Task: In Heading Arial with underline. Font size of heading  '18'Font style of data Calibri. Font size of data  9Alignment of headline & data Align center. Fill color in heading,  RedFont color of data Black Apply border in Data No BorderIn the sheet   Turbo Sales book
Action: Mouse moved to (37, 109)
Screenshot: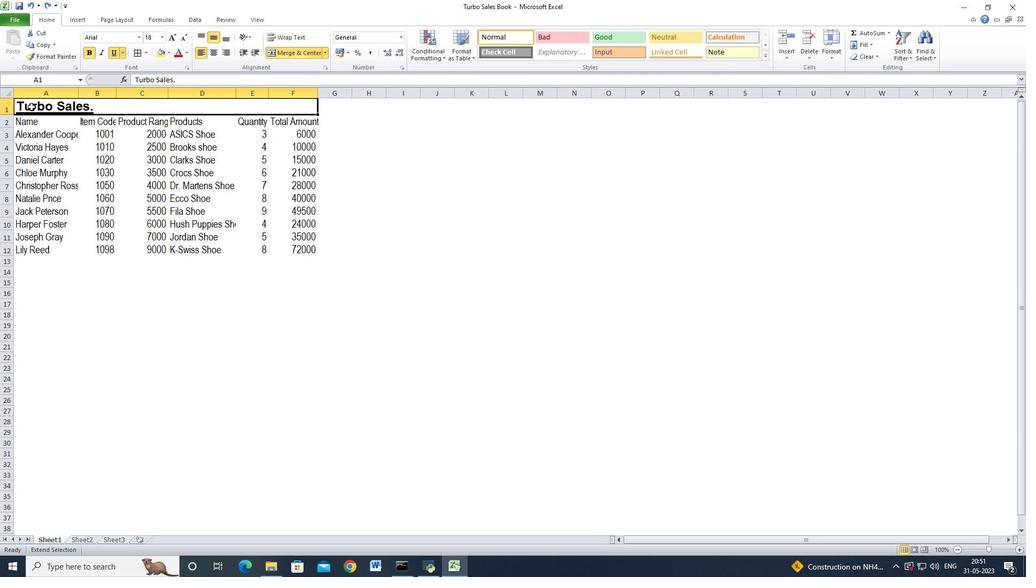 
Action: Mouse pressed left at (37, 109)
Screenshot: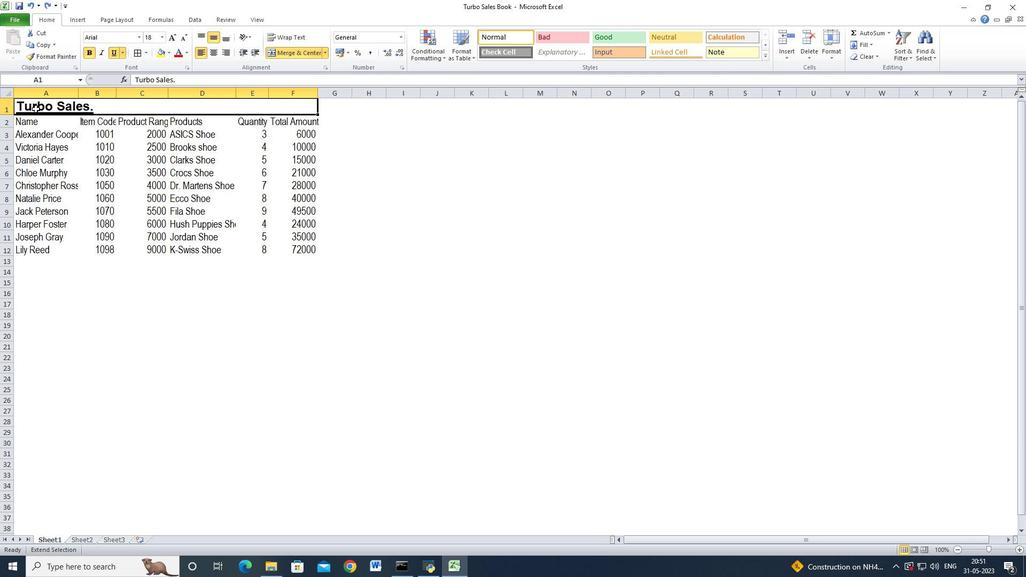 
Action: Mouse moved to (139, 39)
Screenshot: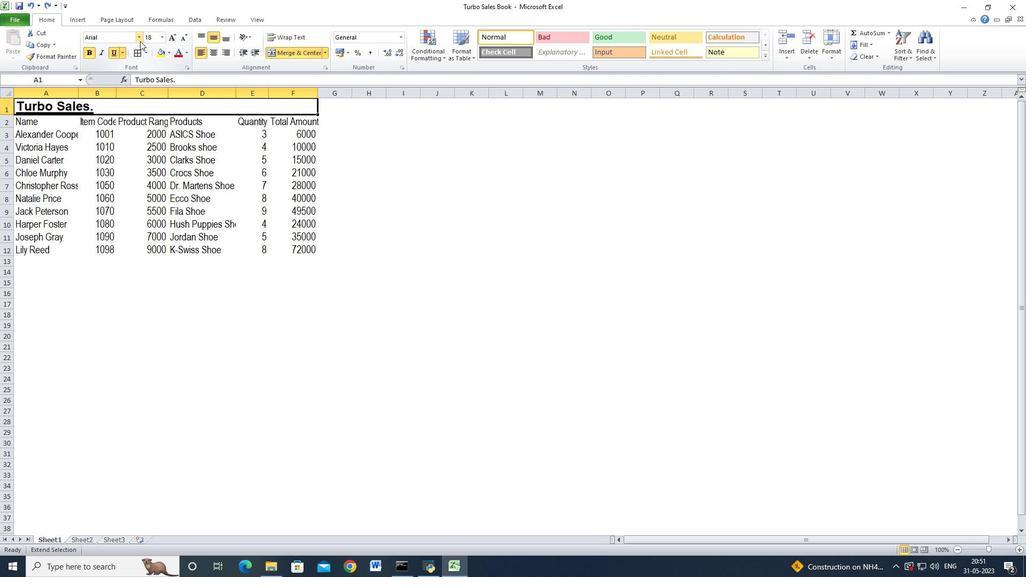 
Action: Mouse pressed left at (139, 39)
Screenshot: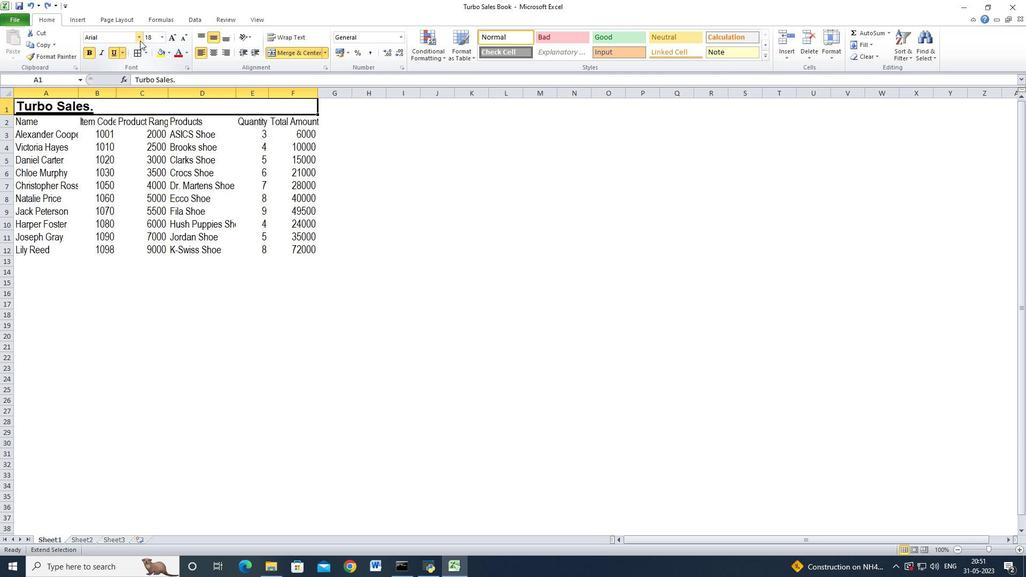 
Action: Mouse moved to (117, 124)
Screenshot: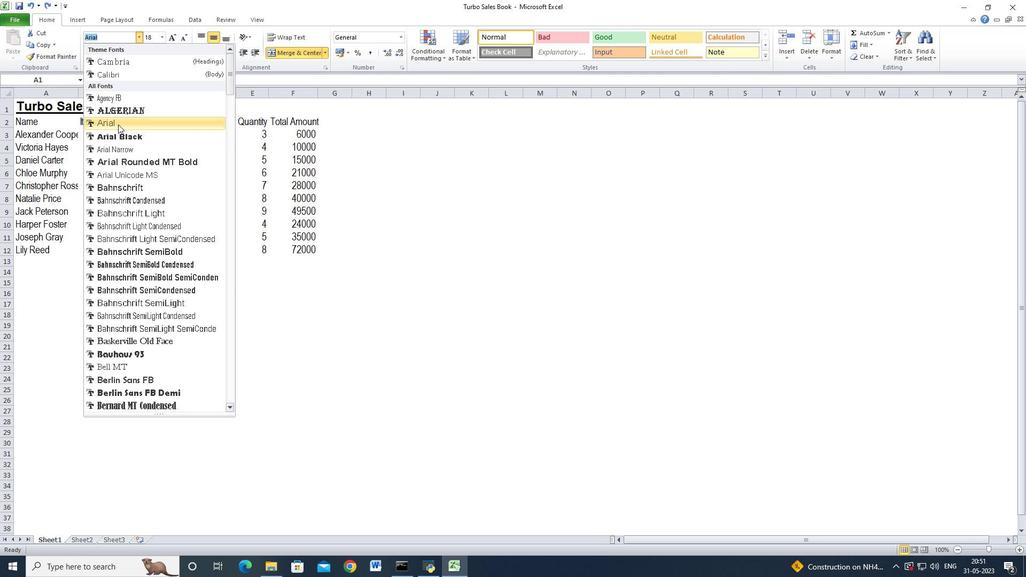 
Action: Mouse pressed left at (117, 124)
Screenshot: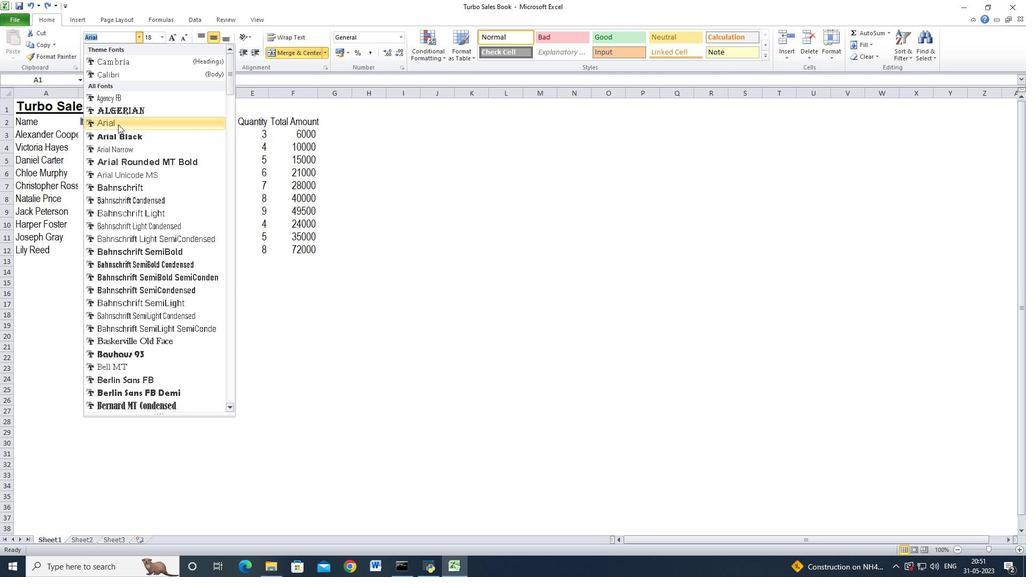
Action: Mouse moved to (161, 37)
Screenshot: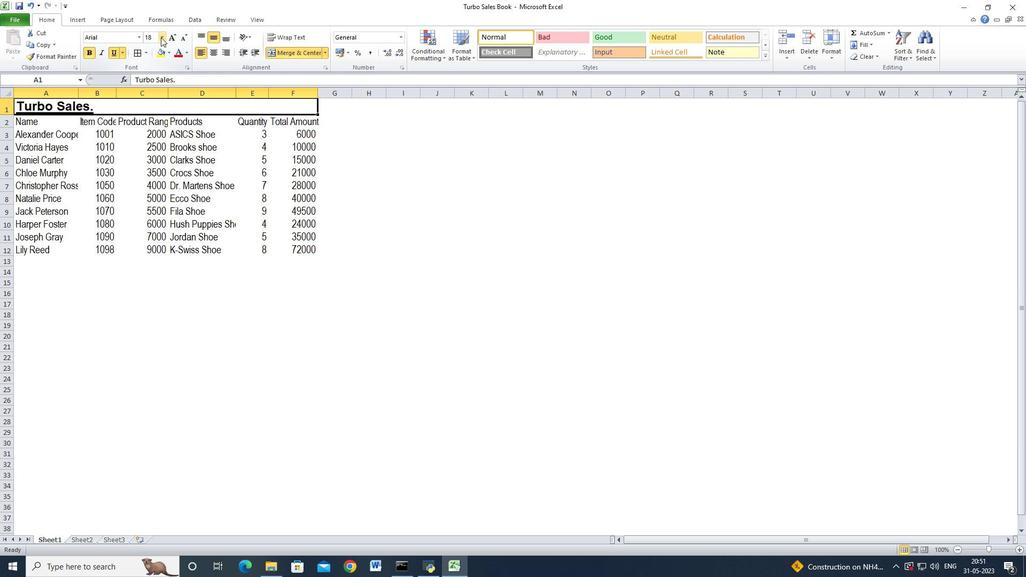 
Action: Mouse pressed left at (161, 37)
Screenshot: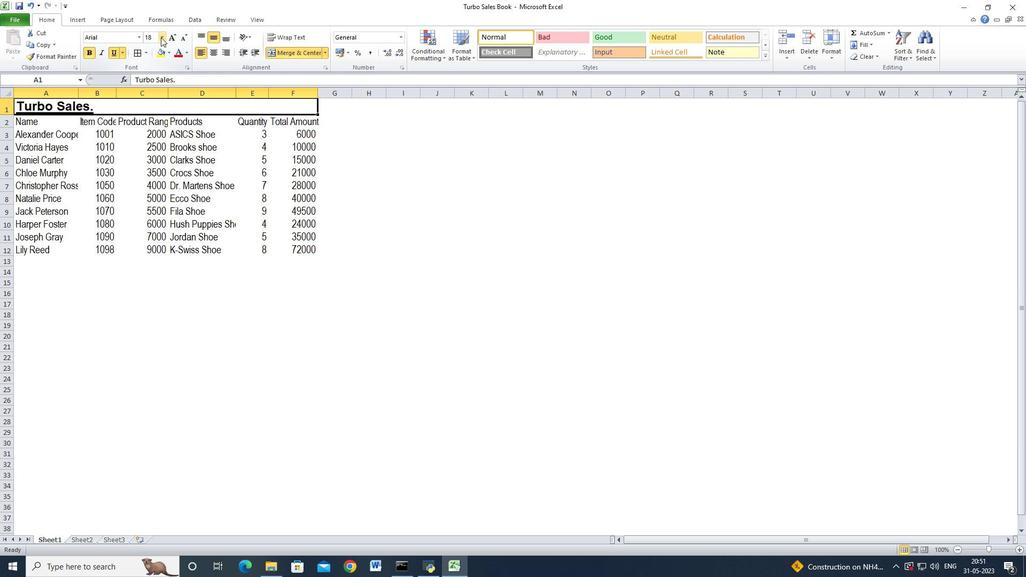 
Action: Mouse moved to (152, 110)
Screenshot: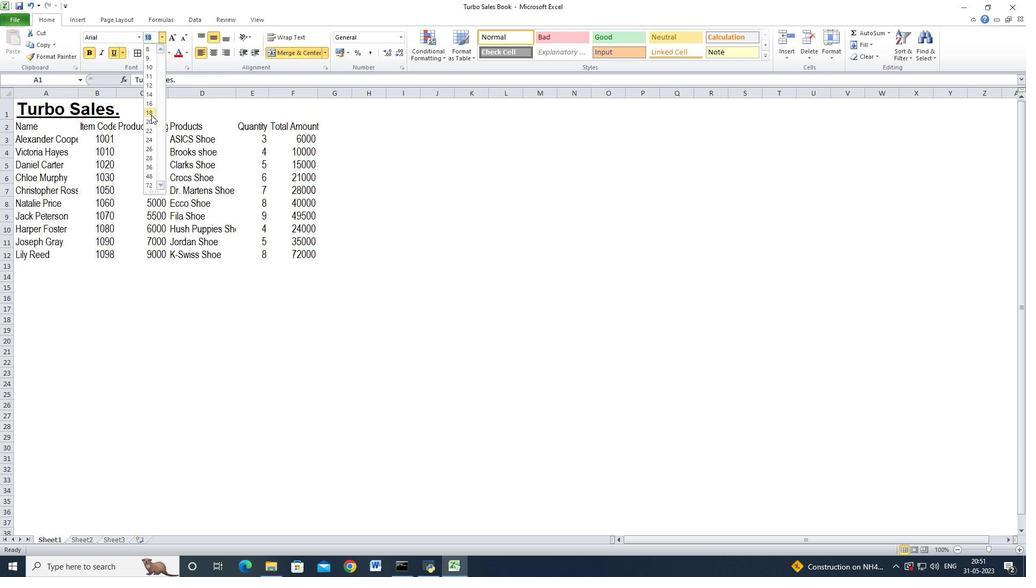 
Action: Mouse pressed left at (152, 110)
Screenshot: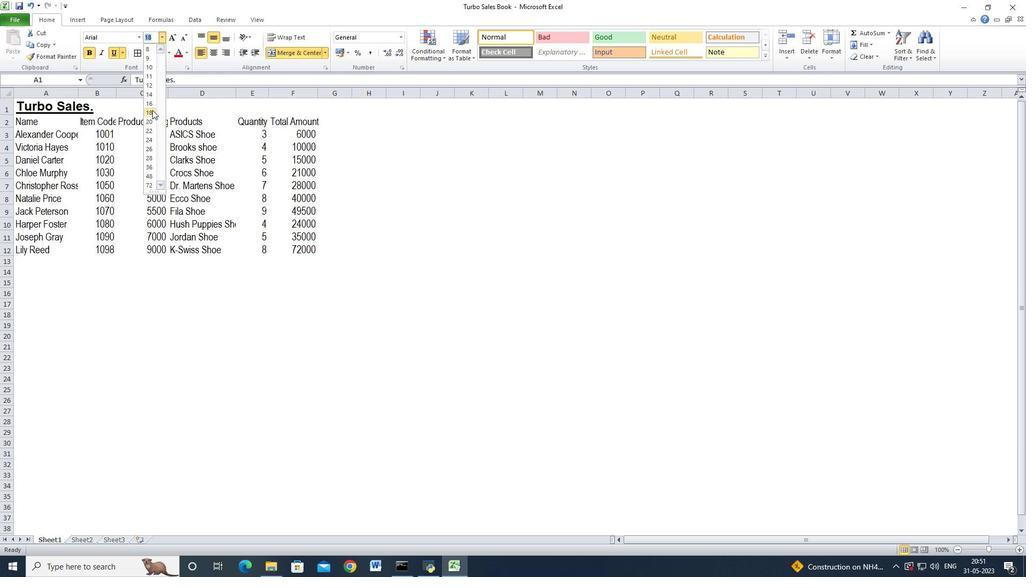 
Action: Mouse moved to (29, 124)
Screenshot: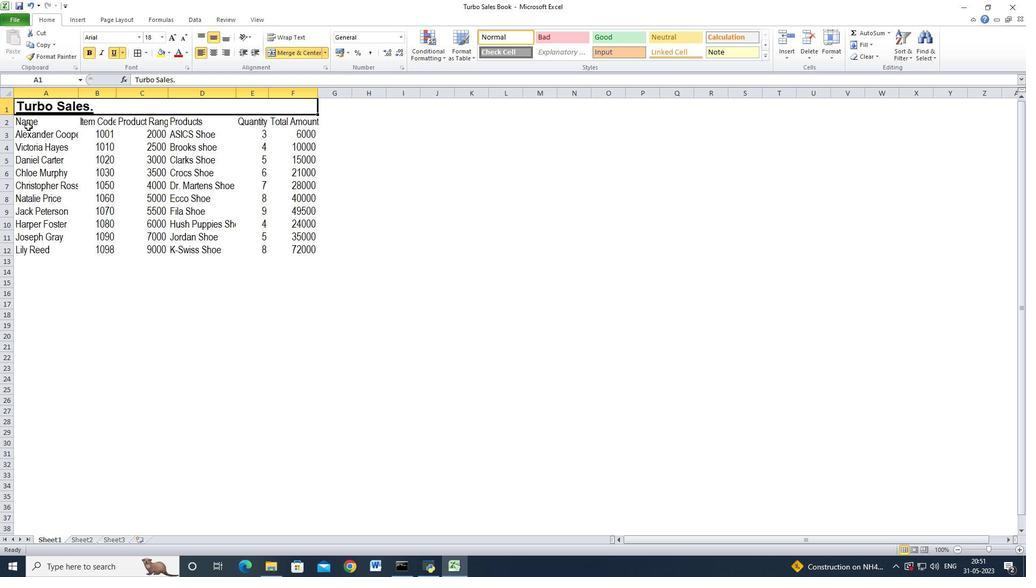 
Action: Mouse pressed left at (29, 124)
Screenshot: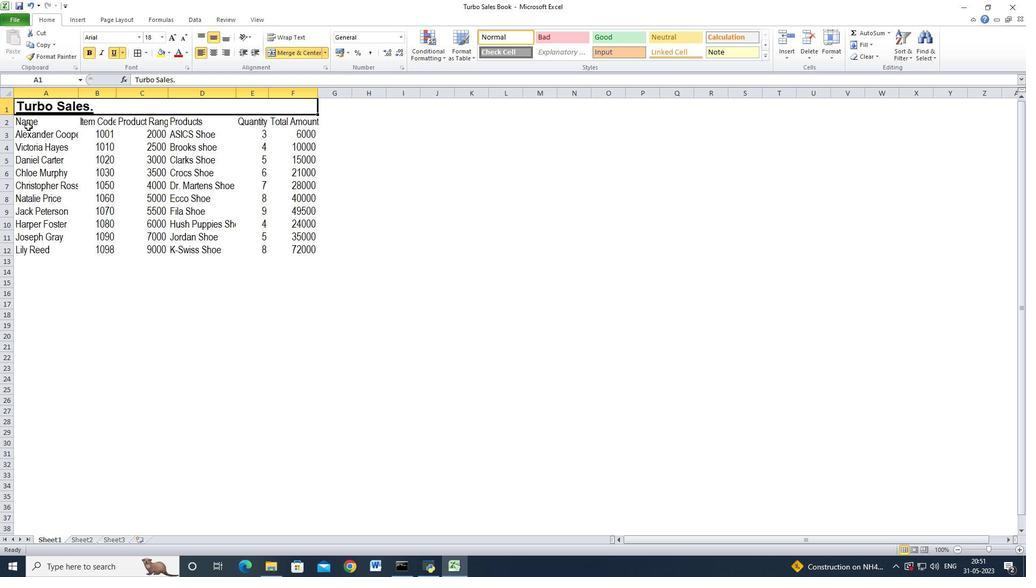 
Action: Mouse moved to (137, 37)
Screenshot: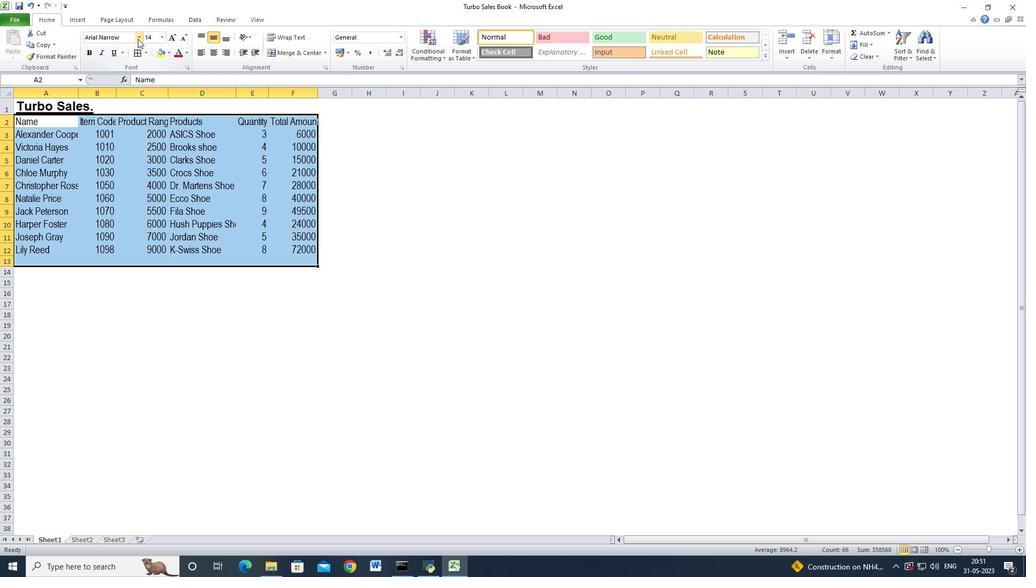 
Action: Mouse pressed left at (137, 37)
Screenshot: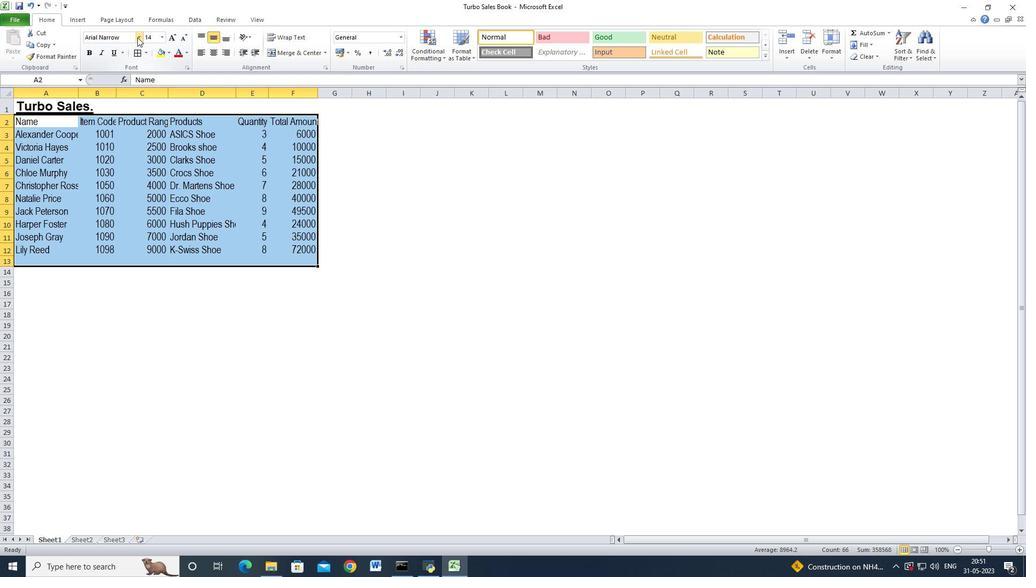 
Action: Mouse moved to (114, 73)
Screenshot: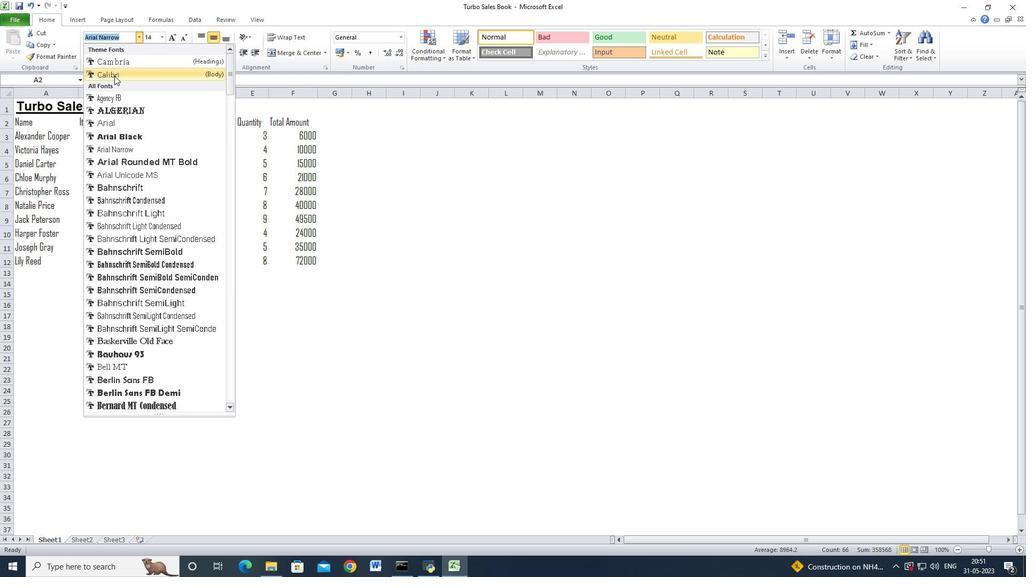 
Action: Mouse pressed left at (114, 73)
Screenshot: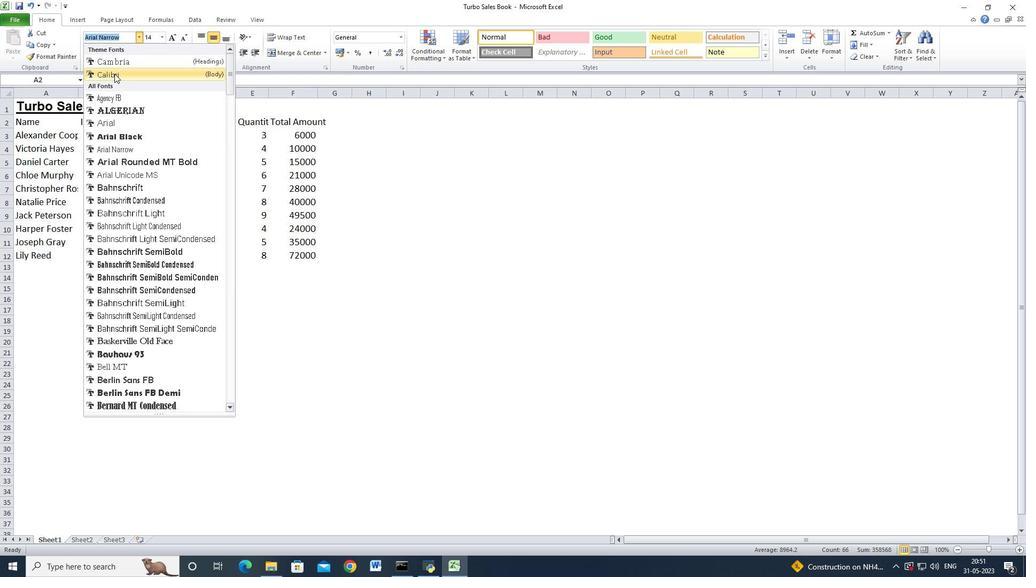 
Action: Mouse moved to (161, 34)
Screenshot: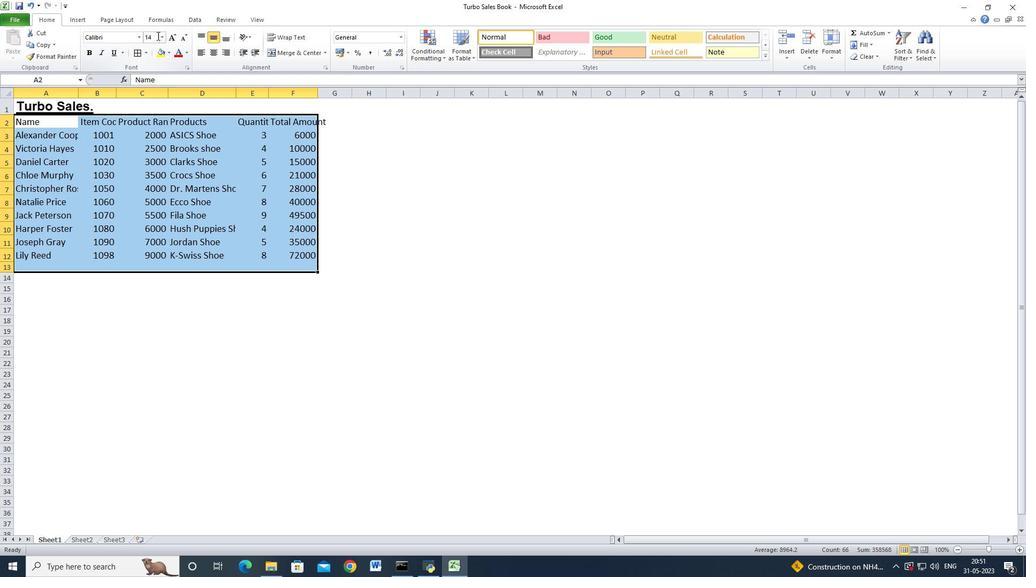 
Action: Mouse pressed left at (161, 34)
Screenshot: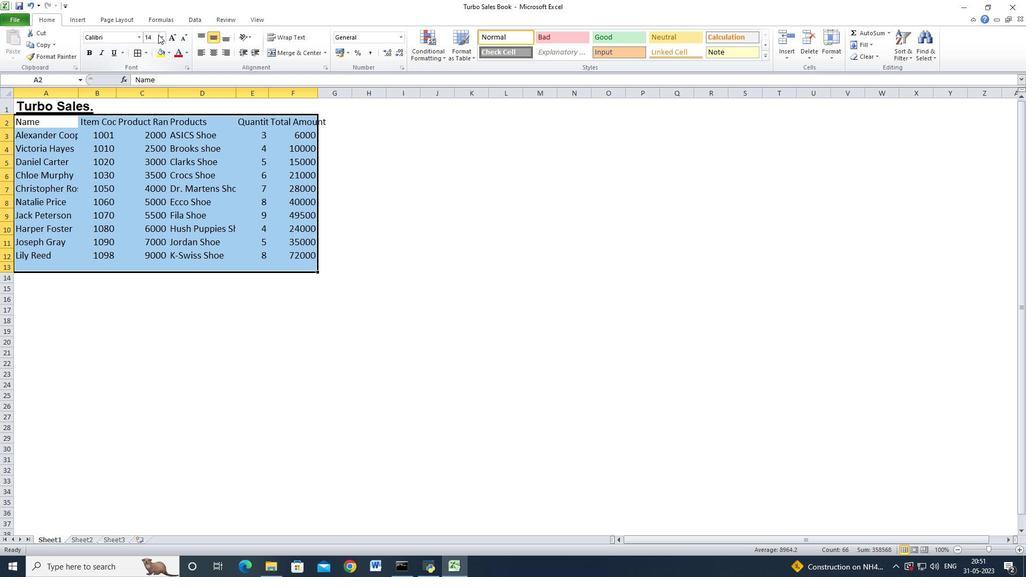 
Action: Mouse moved to (147, 57)
Screenshot: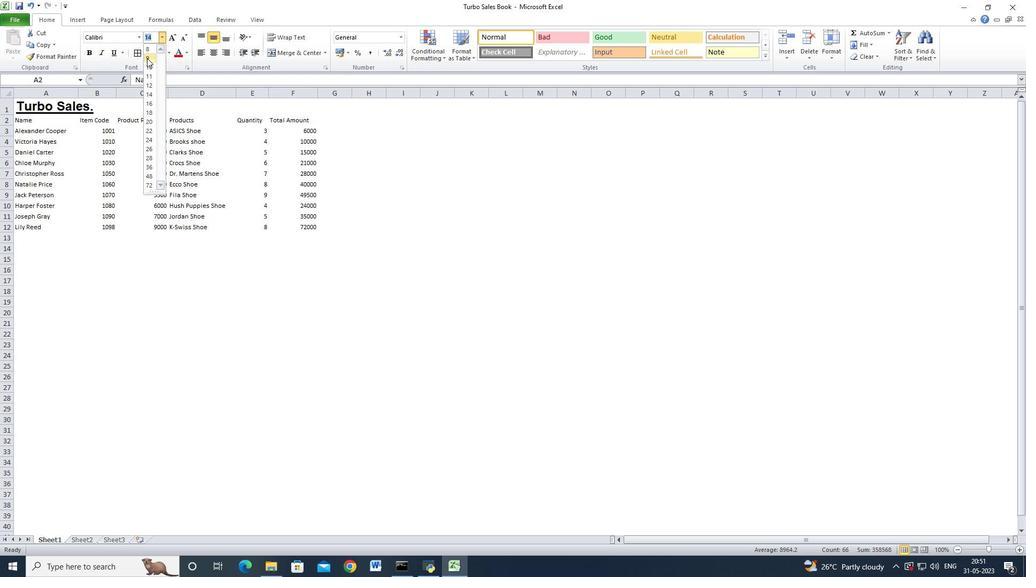 
Action: Mouse pressed left at (147, 57)
Screenshot: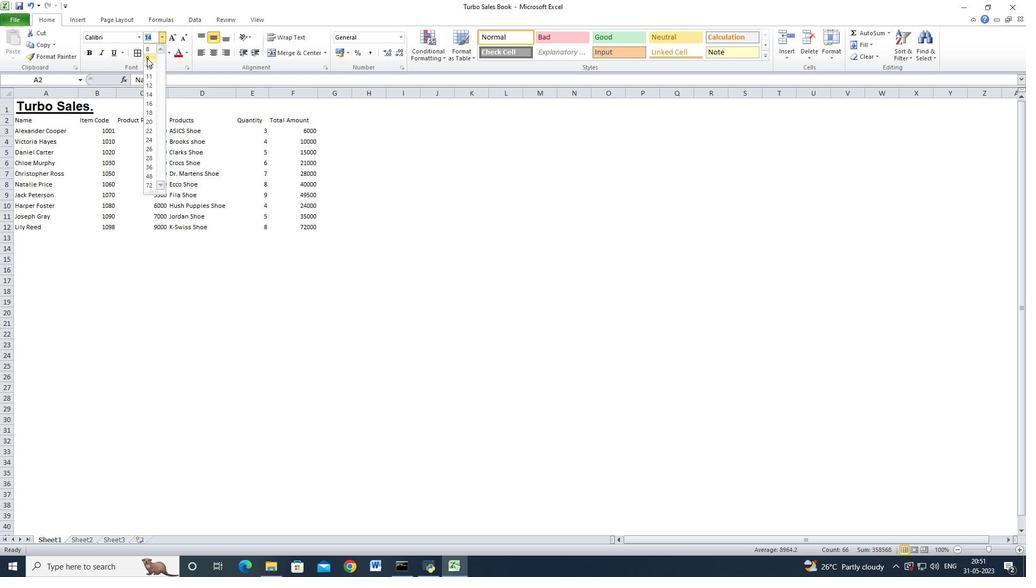 
Action: Mouse moved to (150, 163)
Screenshot: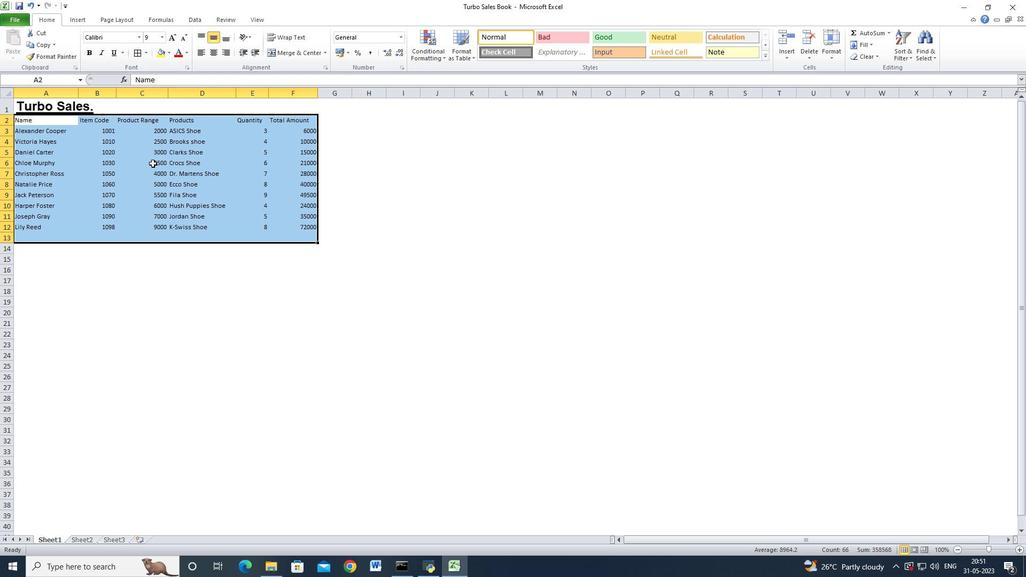 
Action: Mouse pressed left at (150, 163)
Screenshot: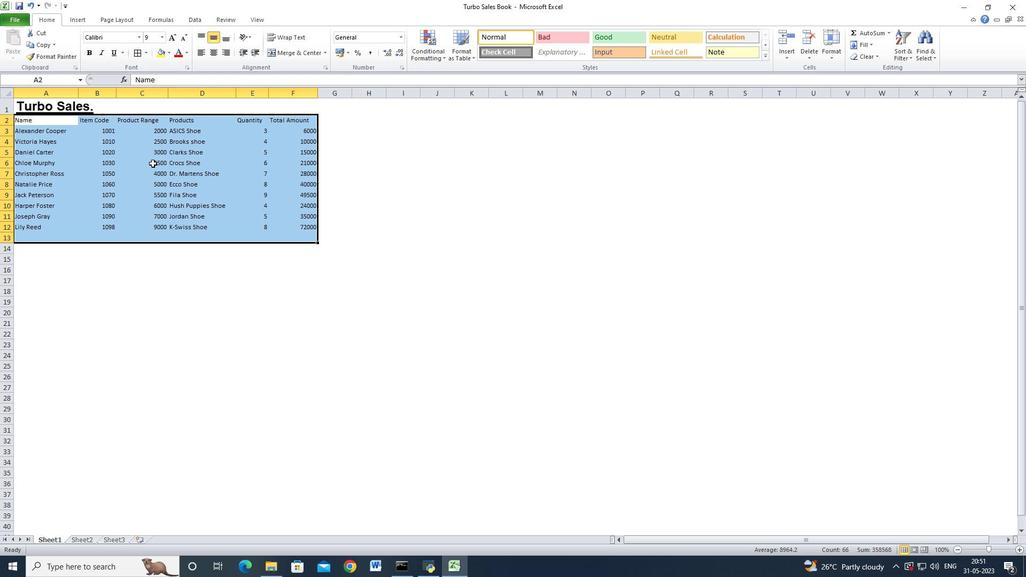
Action: Mouse moved to (51, 107)
Screenshot: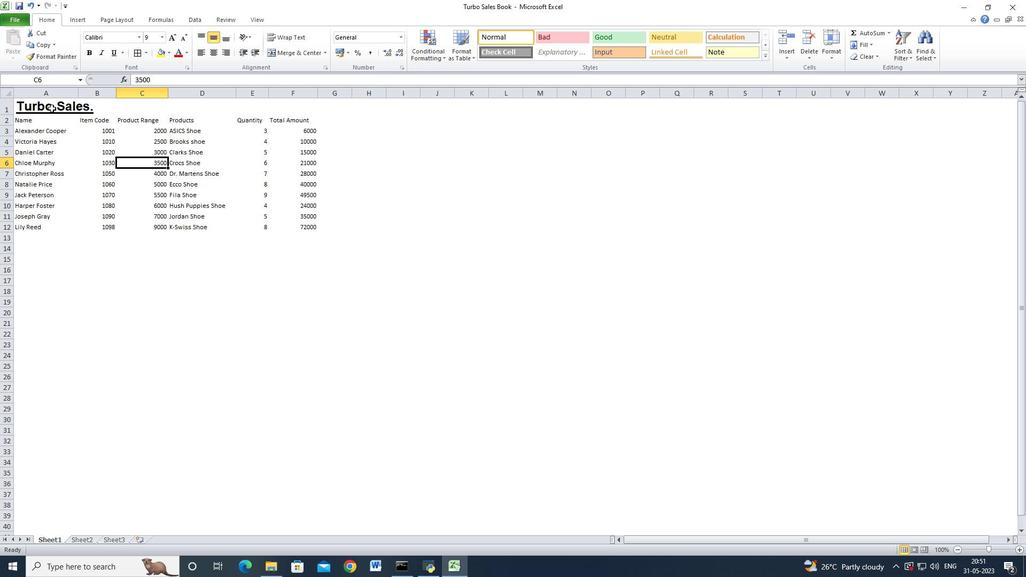 
Action: Mouse pressed left at (51, 107)
Screenshot: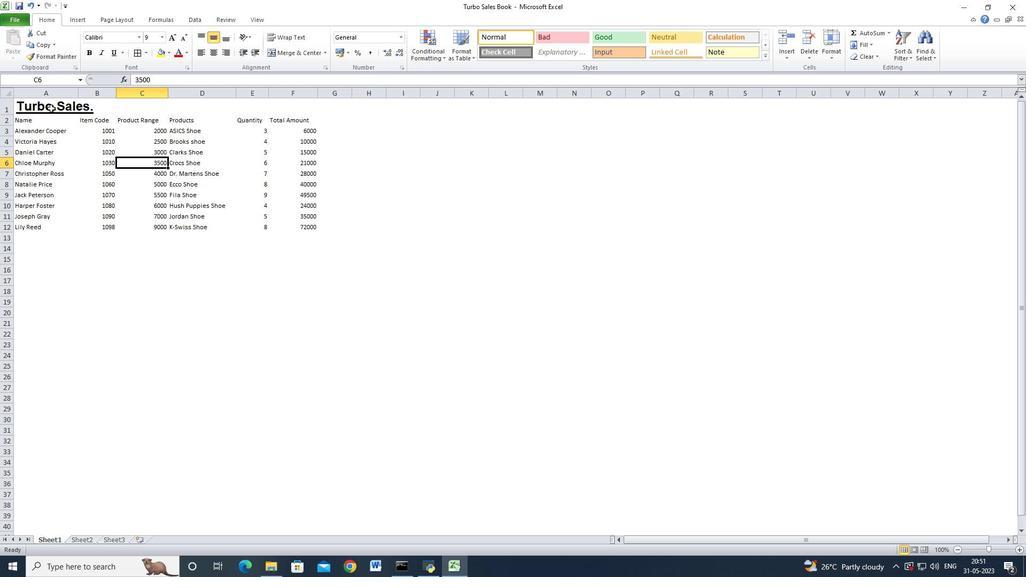
Action: Mouse moved to (215, 53)
Screenshot: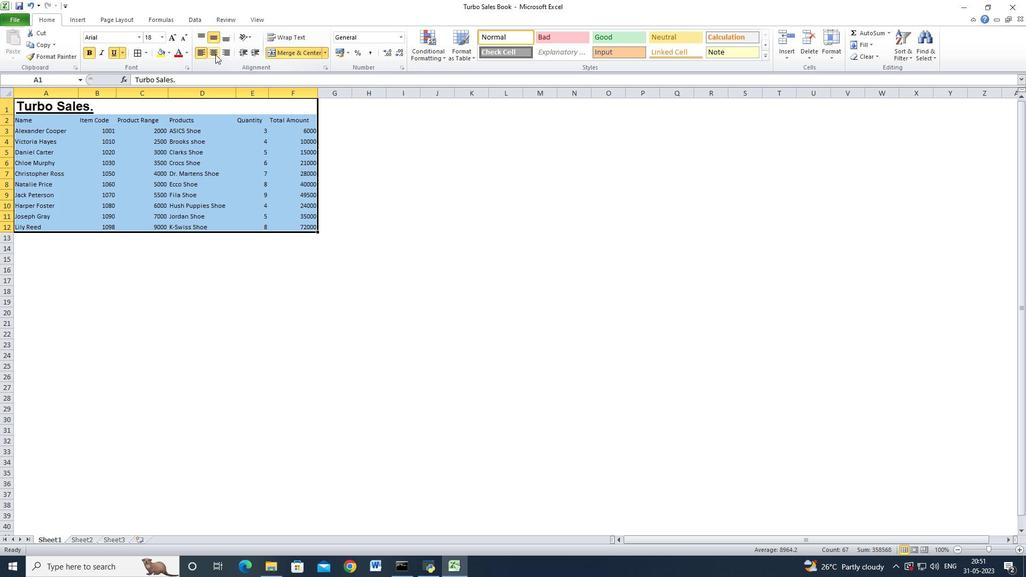 
Action: Mouse pressed left at (215, 53)
Screenshot: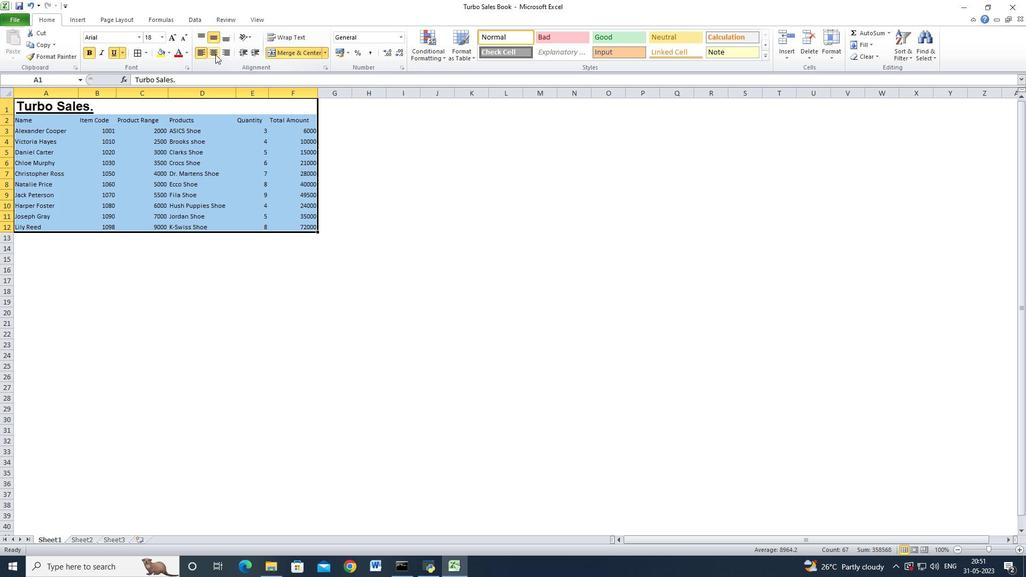 
Action: Mouse moved to (168, 141)
Screenshot: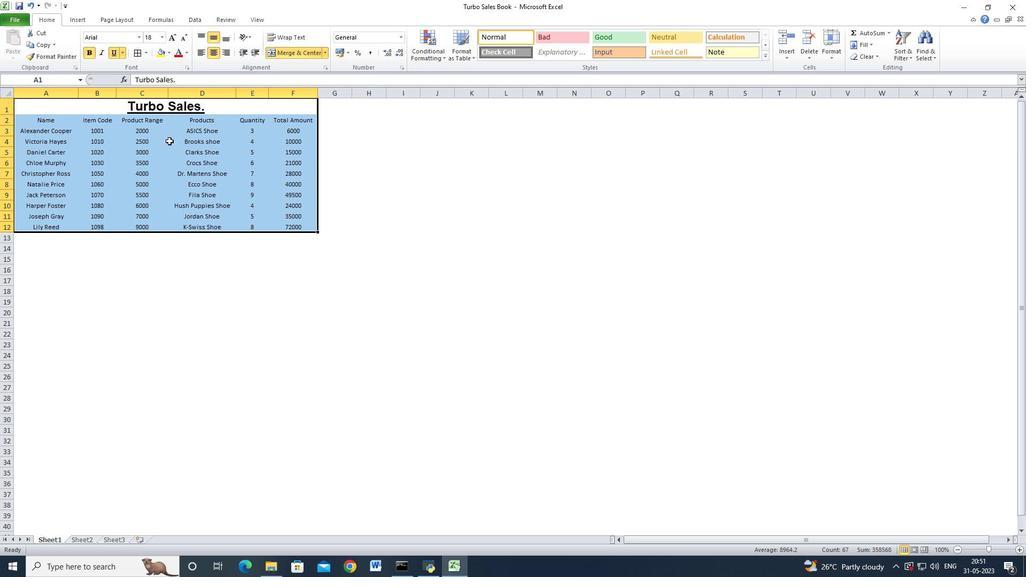 
Action: Mouse pressed left at (168, 141)
Screenshot: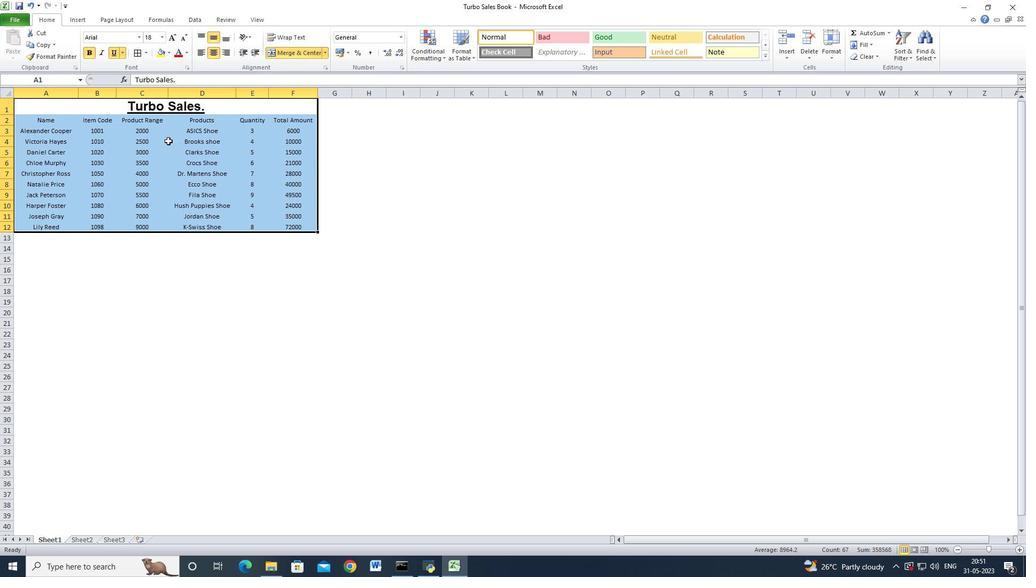 
Action: Mouse moved to (132, 112)
Screenshot: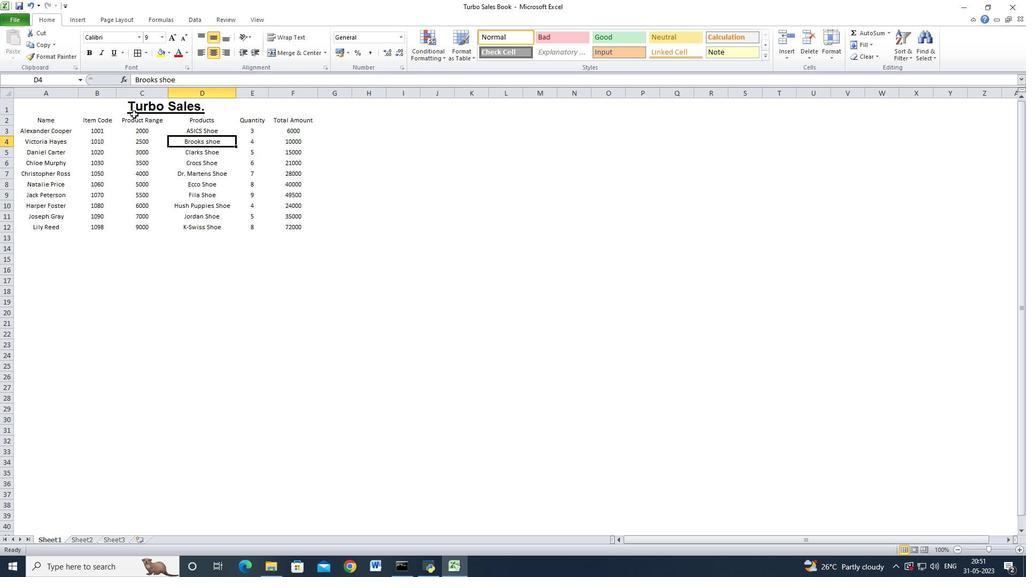 
Action: Mouse pressed left at (132, 112)
Screenshot: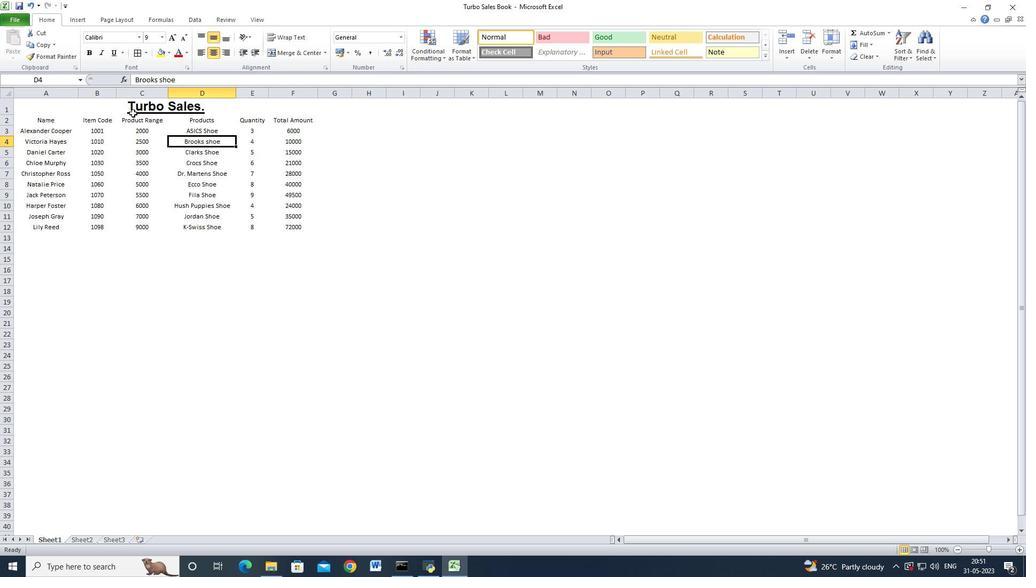
Action: Mouse moved to (187, 52)
Screenshot: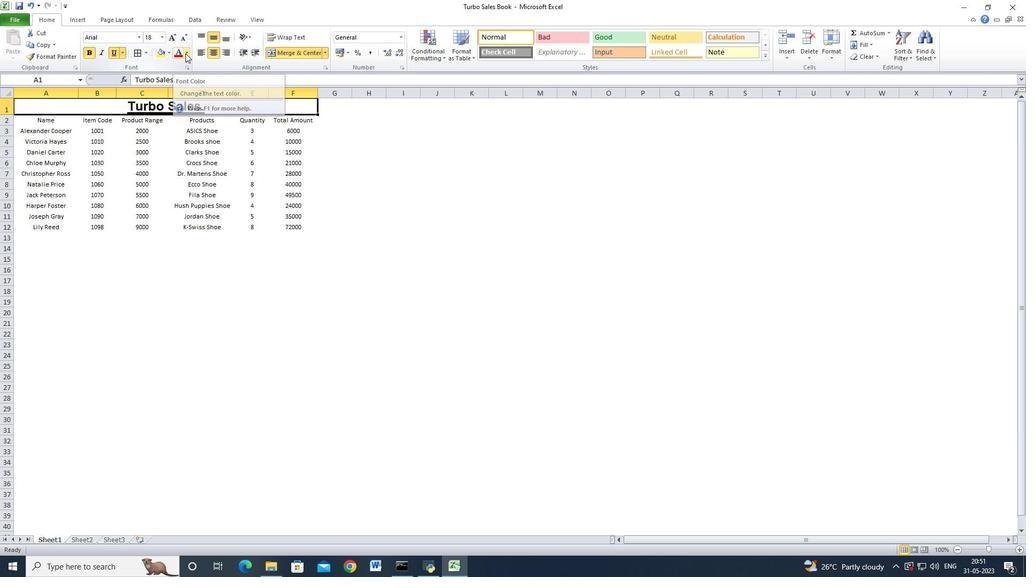 
Action: Mouse pressed left at (187, 52)
Screenshot: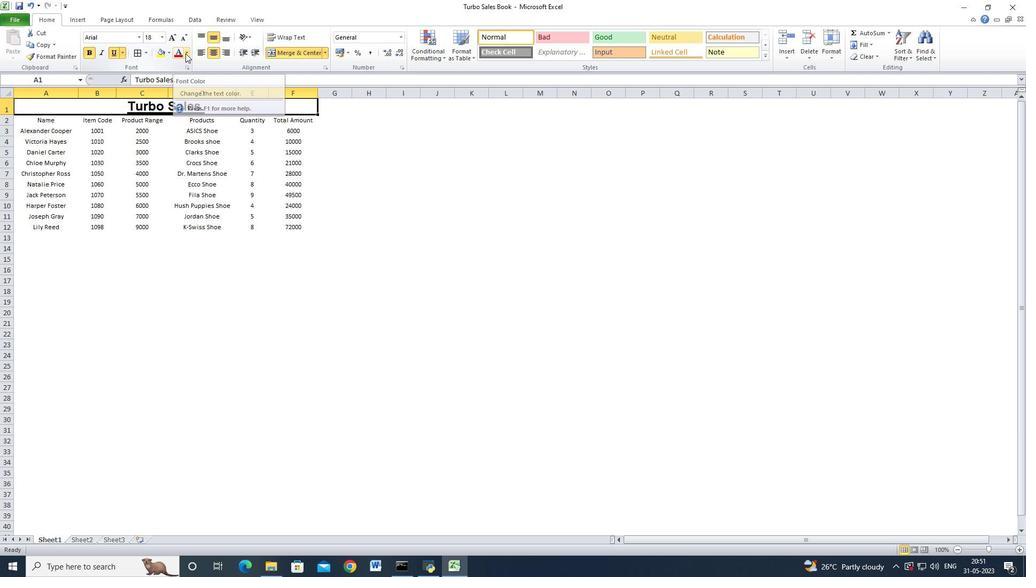 
Action: Mouse moved to (186, 143)
Screenshot: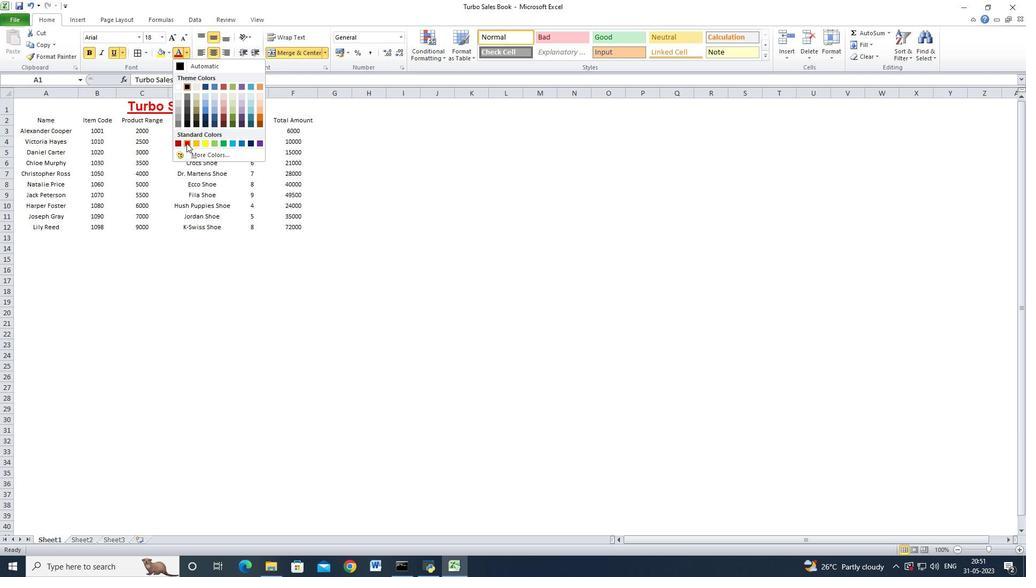 
Action: Mouse pressed left at (186, 143)
Screenshot: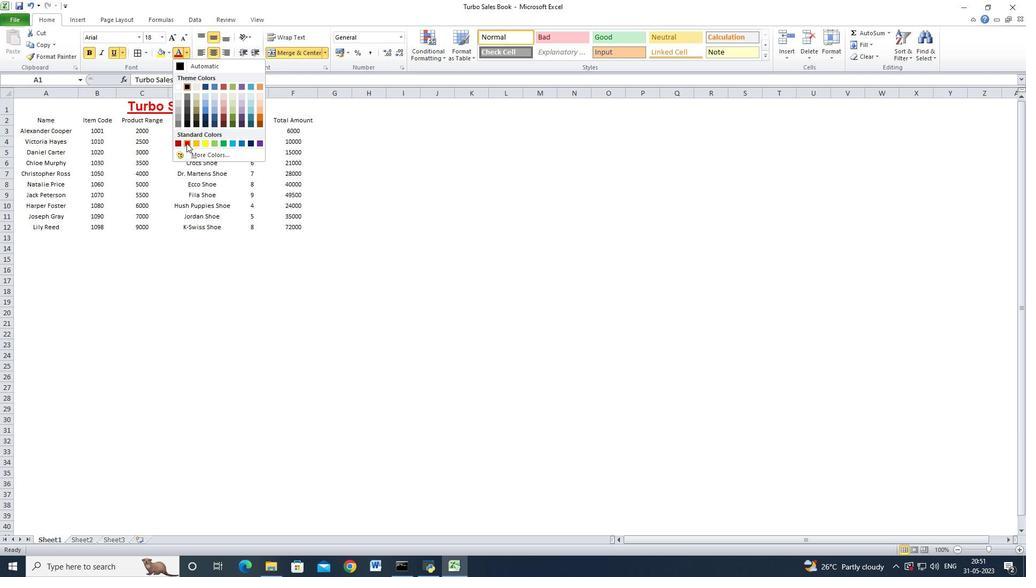 
Action: Mouse moved to (95, 108)
Screenshot: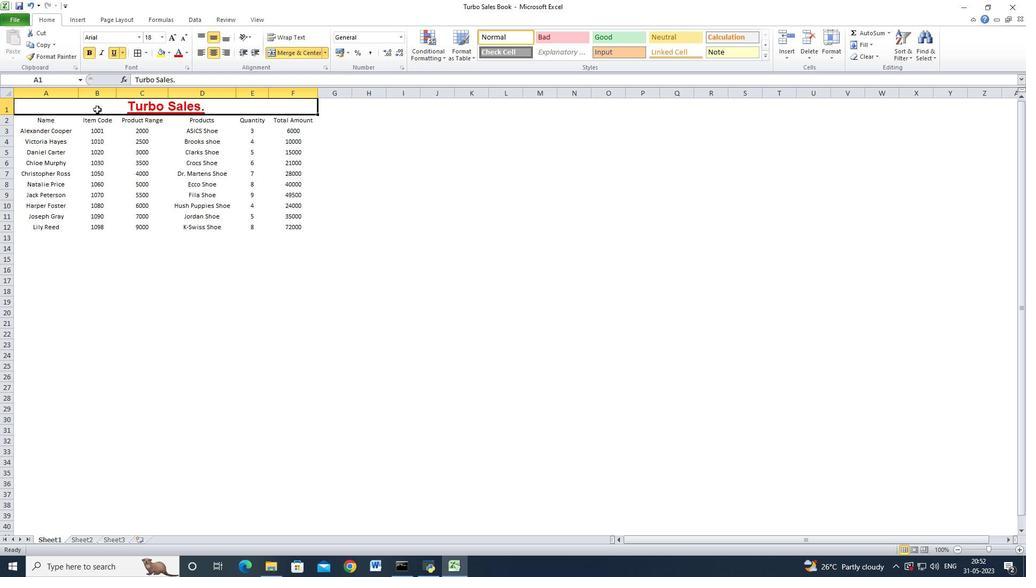 
Action: Mouse pressed left at (95, 108)
Screenshot: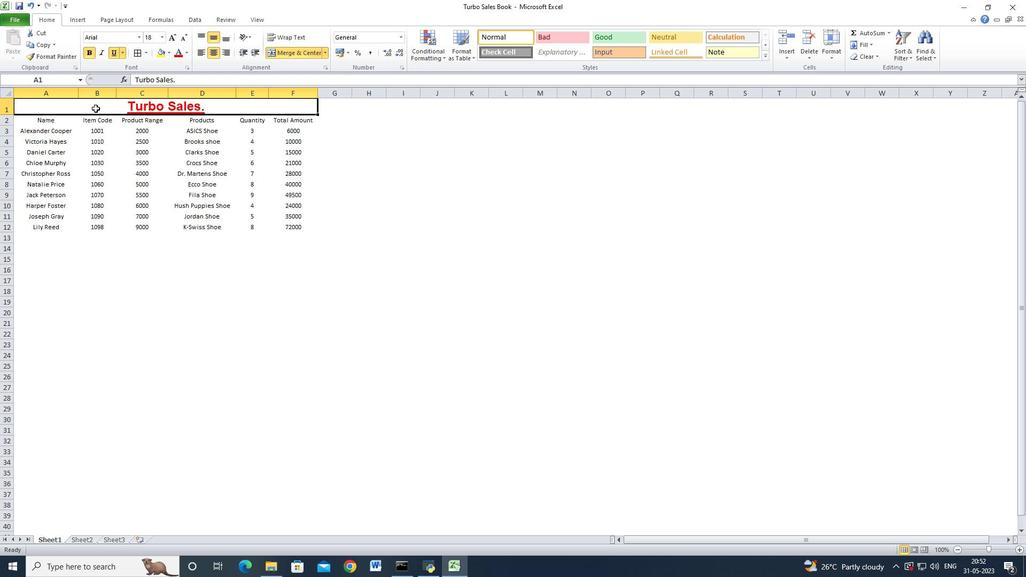 
Action: Mouse moved to (147, 53)
Screenshot: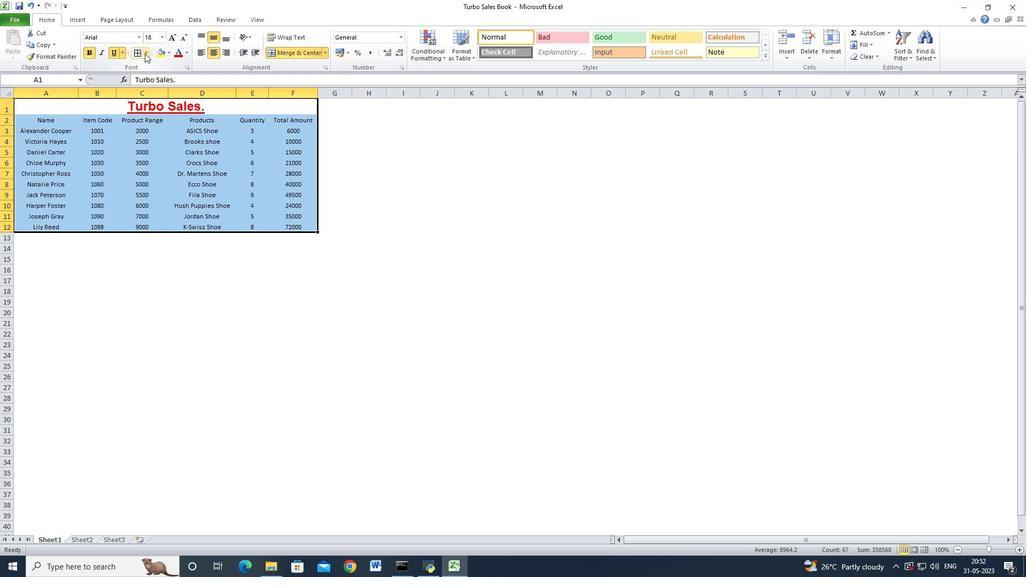 
Action: Mouse pressed left at (147, 53)
Screenshot: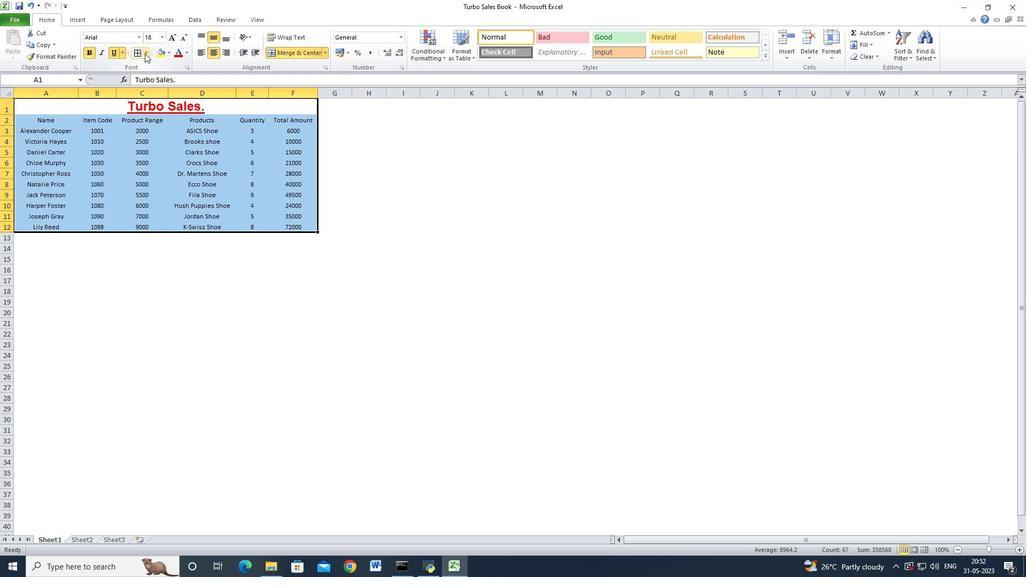 
Action: Mouse moved to (137, 137)
Screenshot: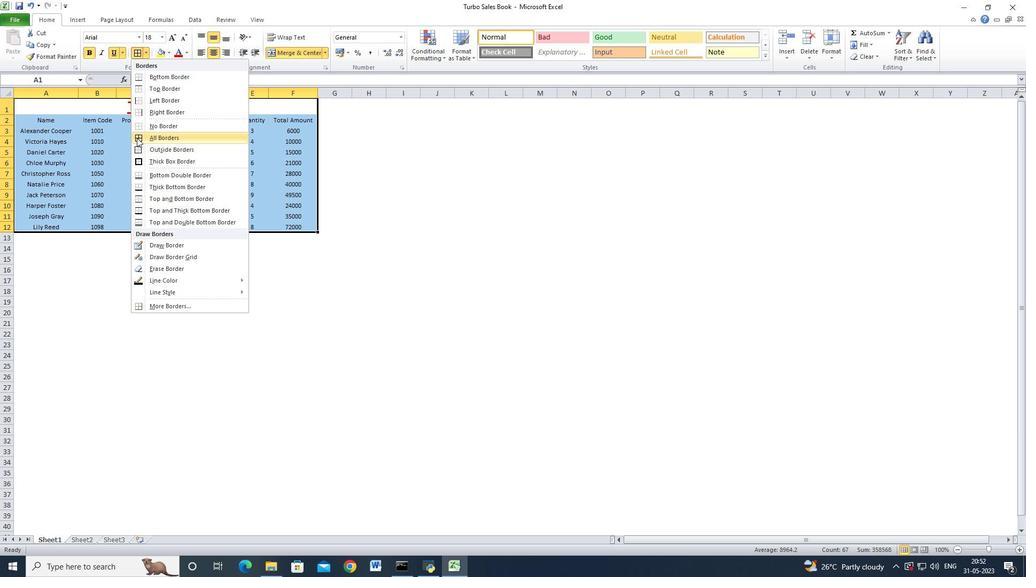 
Action: Mouse pressed left at (137, 137)
Screenshot: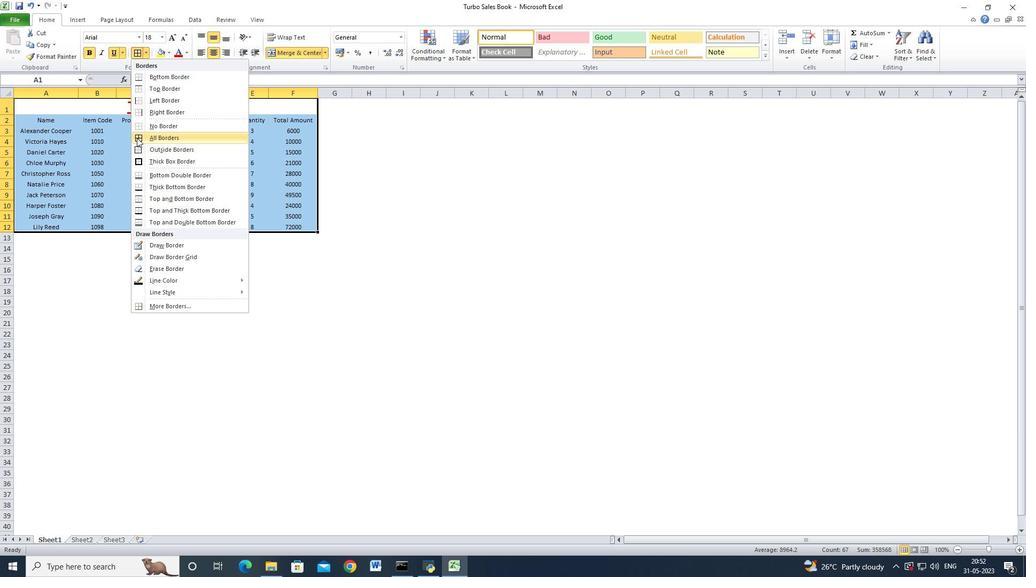 
Action: Mouse moved to (186, 160)
Screenshot: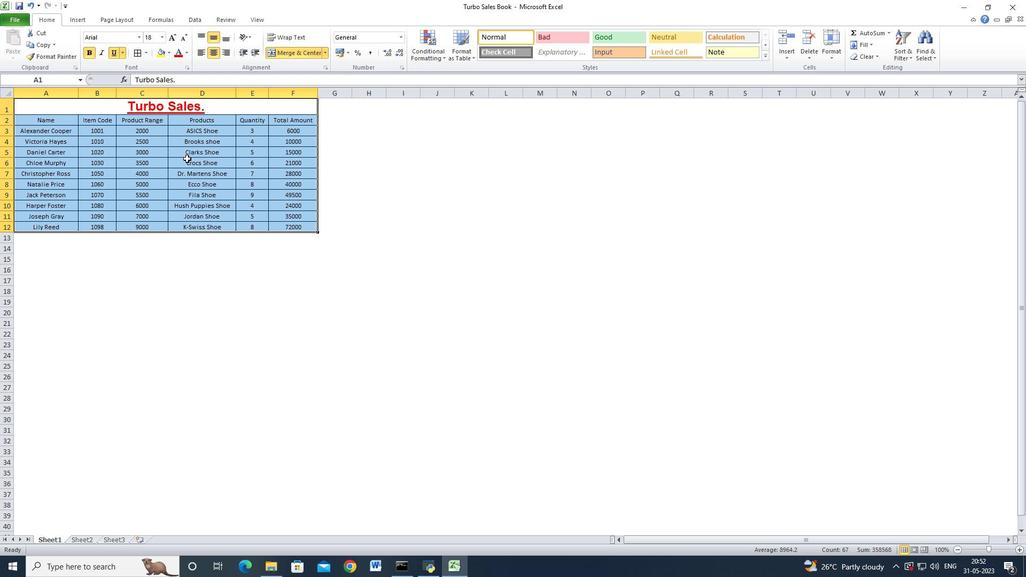 
Action: Mouse pressed left at (186, 160)
Screenshot: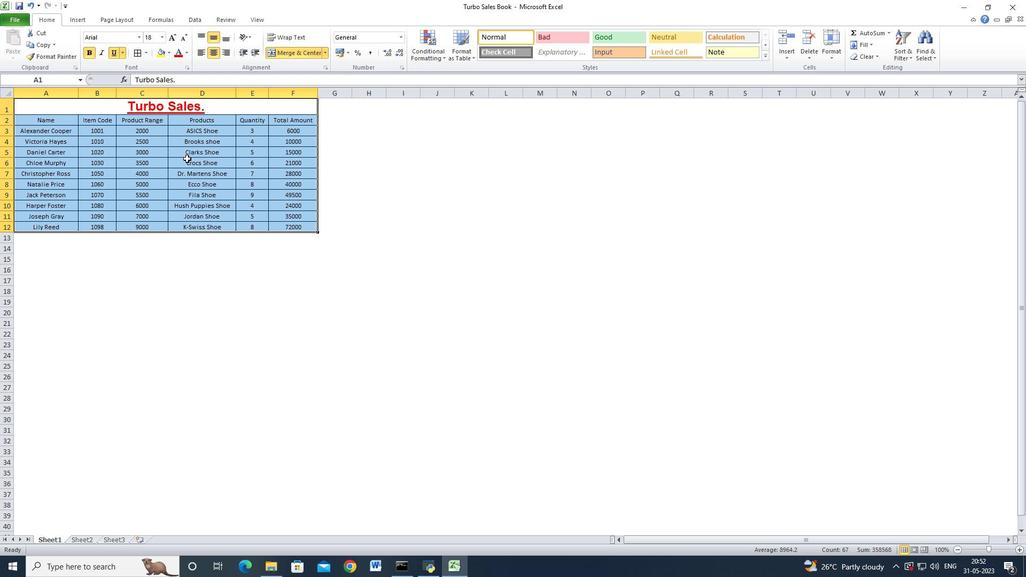 
Action: Mouse moved to (256, 17)
Screenshot: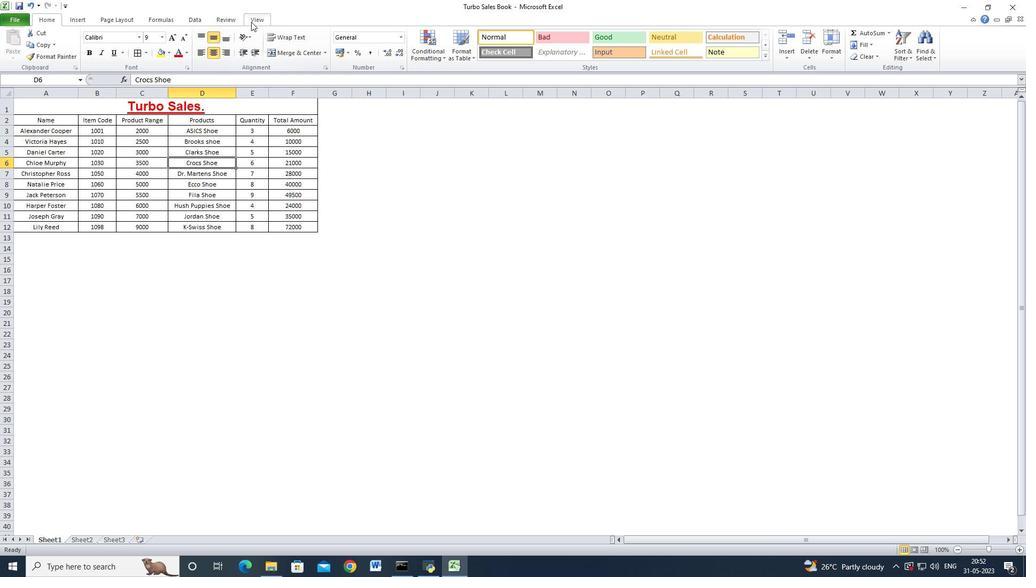 
Action: Mouse pressed left at (256, 17)
Screenshot: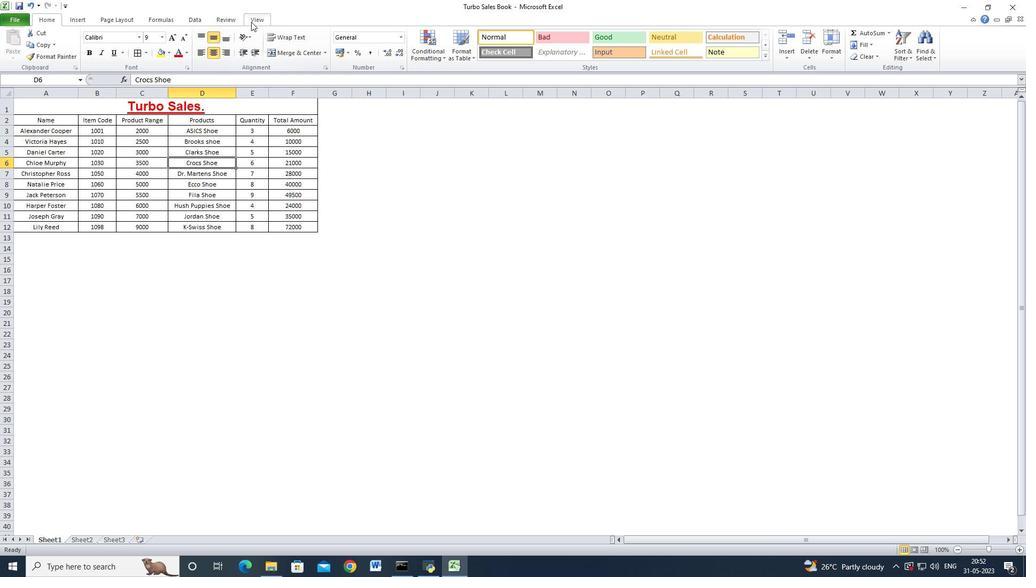 
Action: Mouse moved to (143, 50)
Screenshot: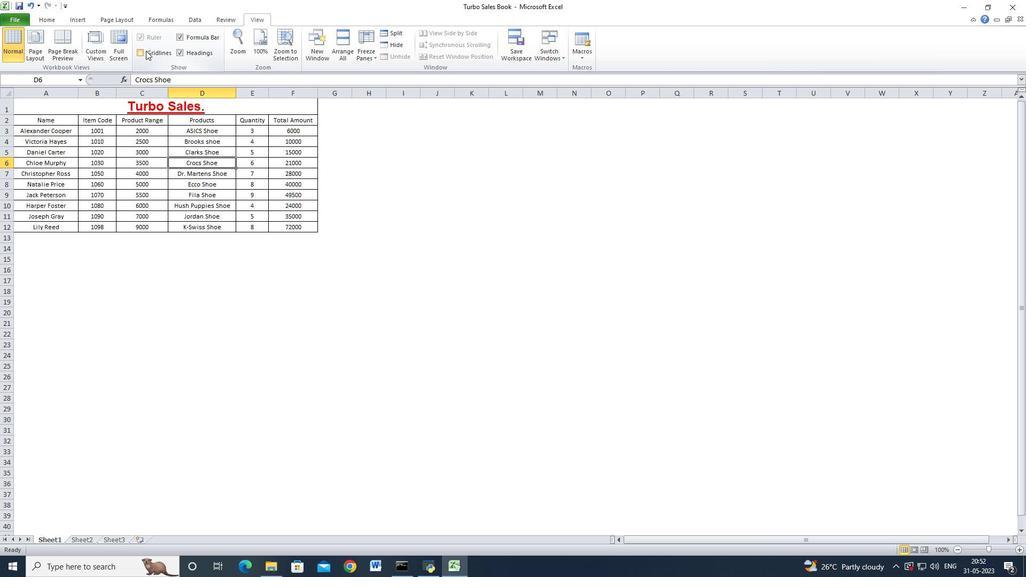 
Action: Mouse pressed left at (143, 50)
Screenshot: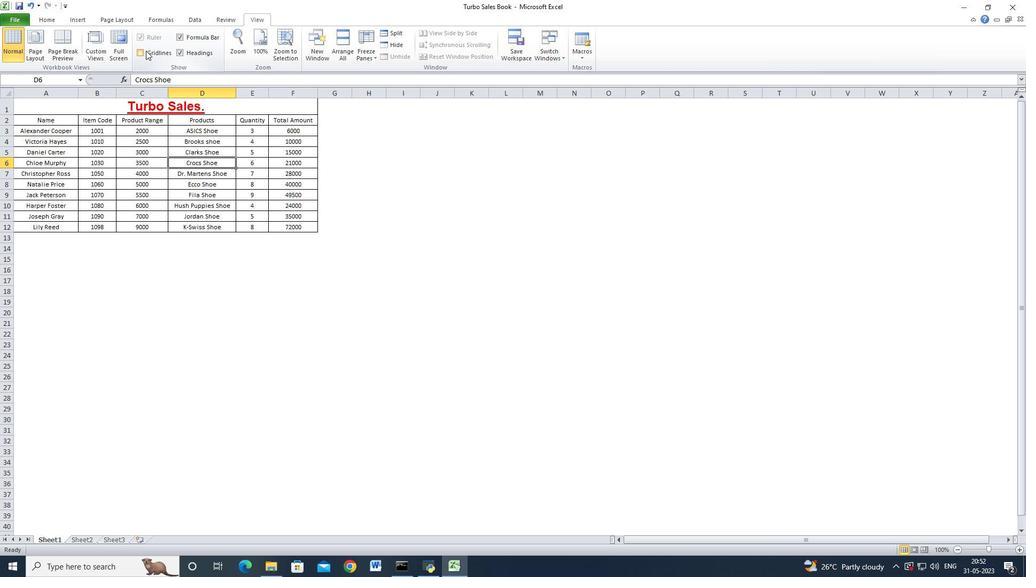 
Action: Mouse moved to (141, 50)
Screenshot: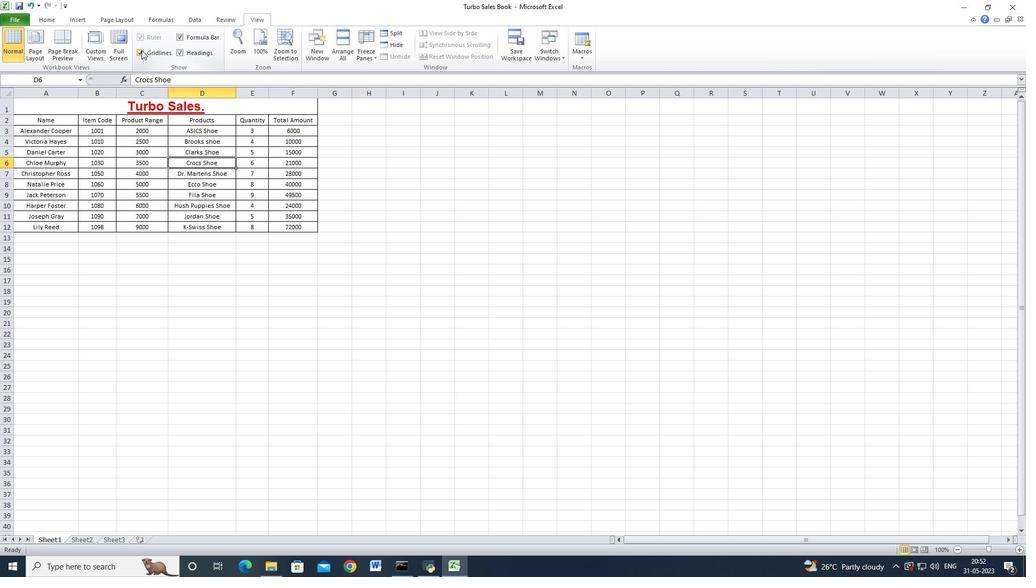 
Action: Mouse pressed left at (141, 50)
Screenshot: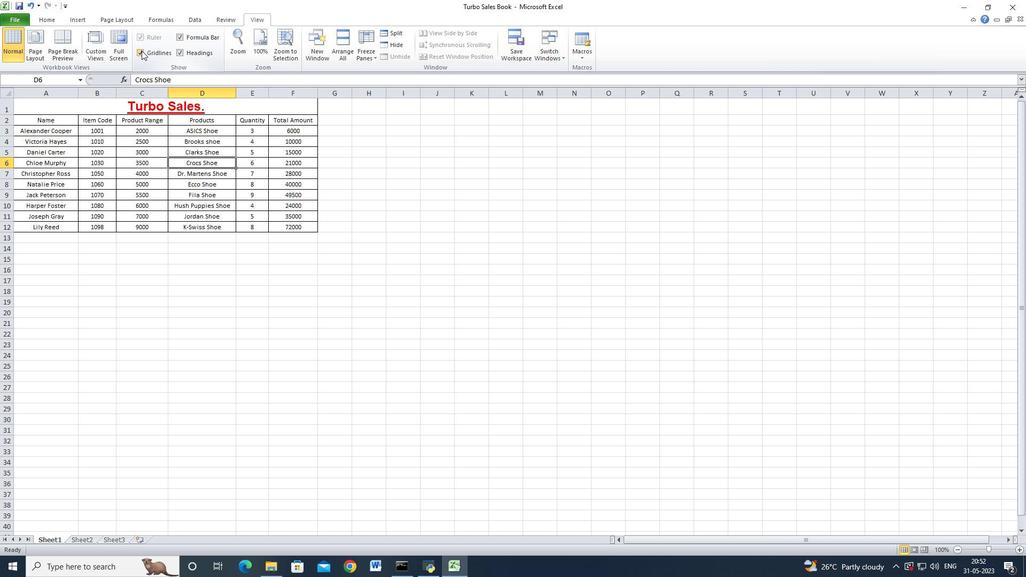 
Action: Mouse moved to (179, 151)
Screenshot: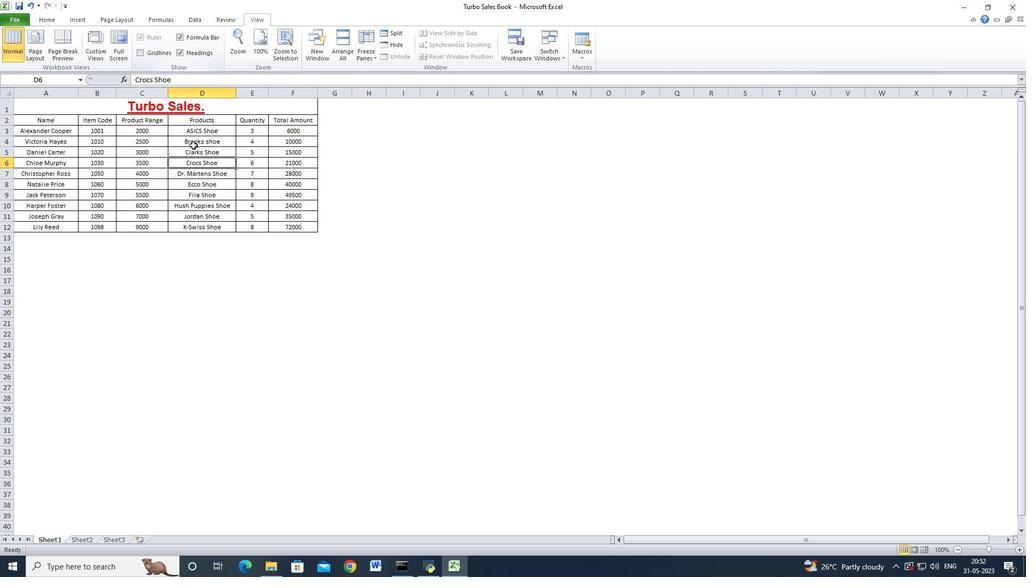 
Action: Mouse pressed left at (179, 151)
Screenshot: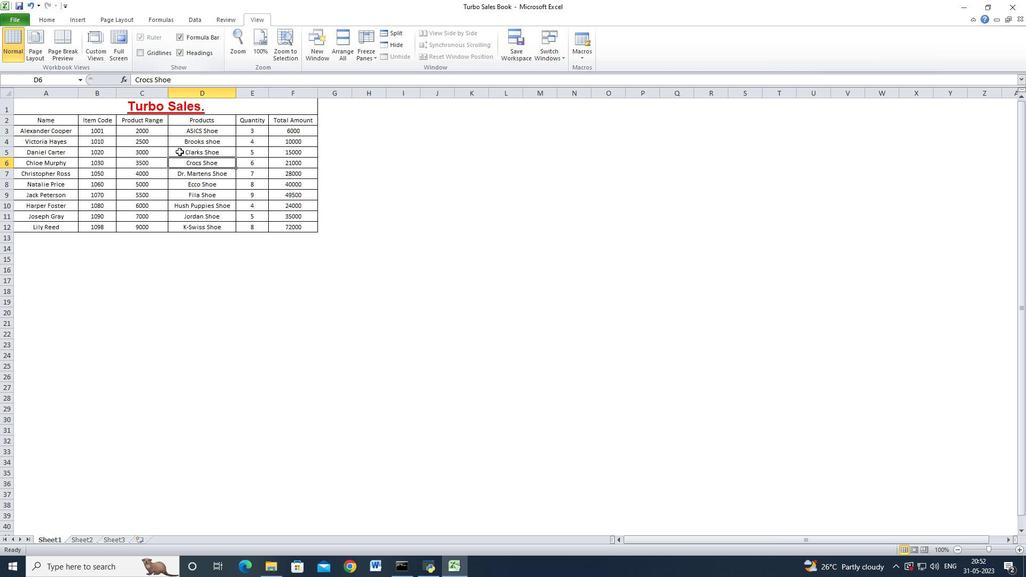 
Action: Mouse moved to (137, 156)
Screenshot: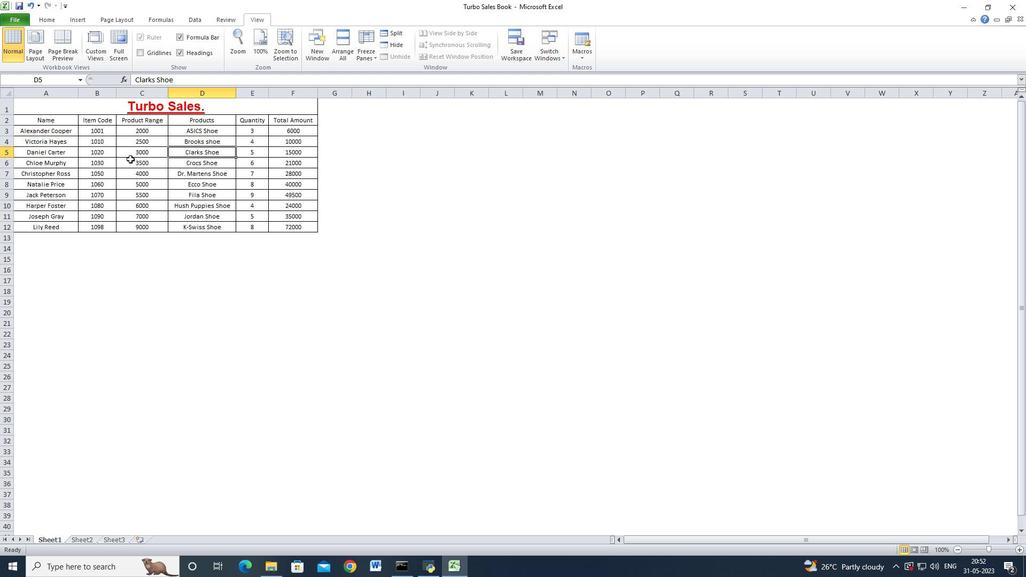 
Action: Mouse pressed left at (137, 156)
Screenshot: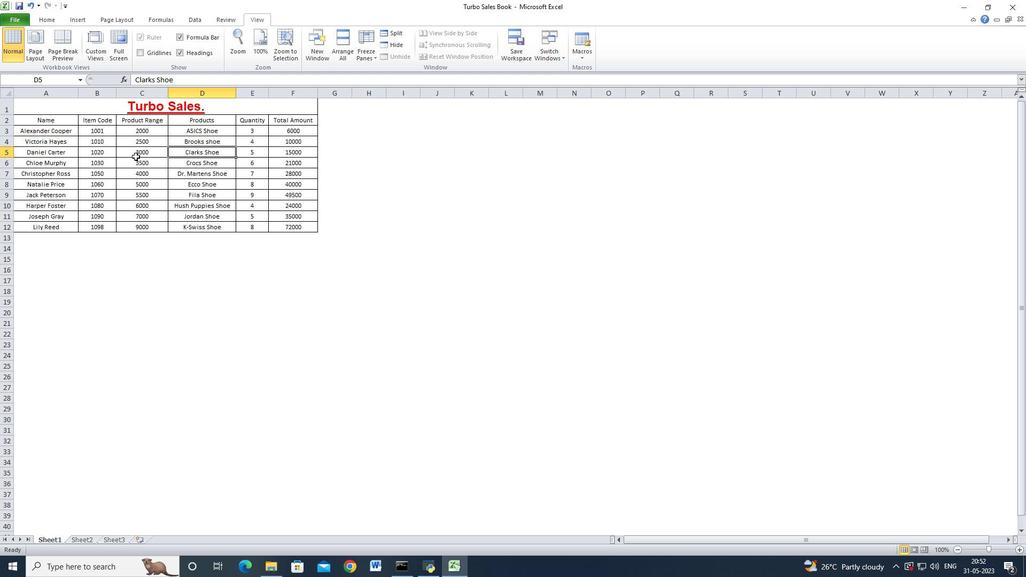 
Action: Mouse moved to (137, 156)
Screenshot: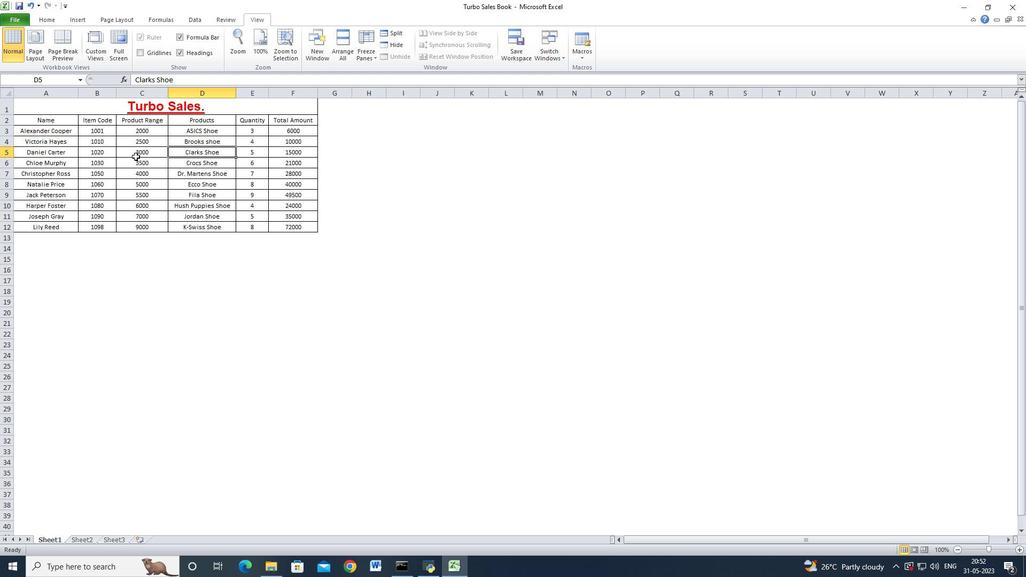 
